 Task: Find a one-way business class flight for 2 passengers from Sharm El-Sheikh to Chengdu on August 15.
Action: Mouse pressed left at (317, 289)
Screenshot: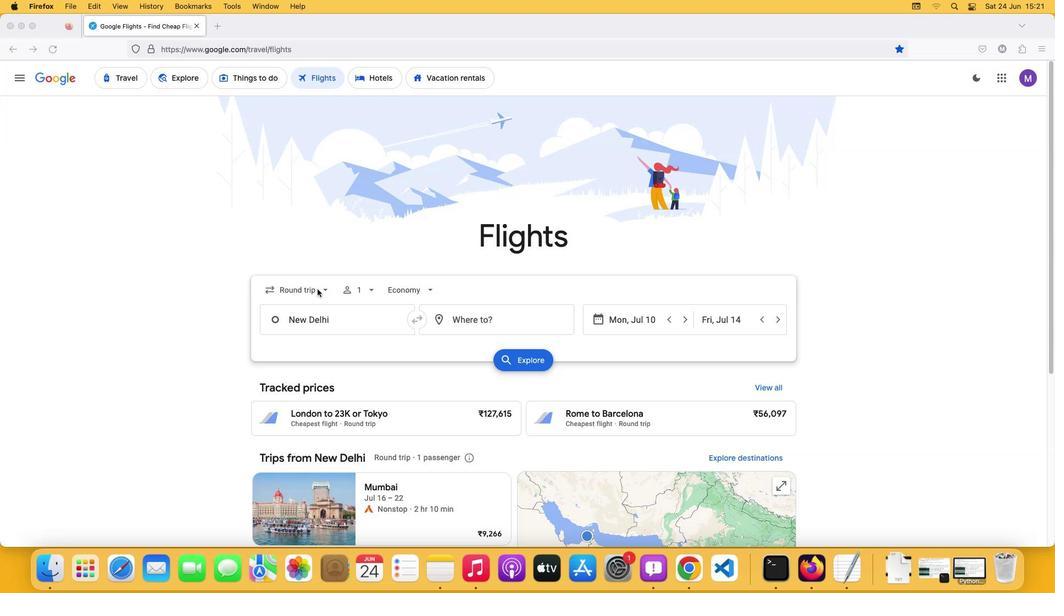 
Action: Mouse pressed left at (317, 289)
Screenshot: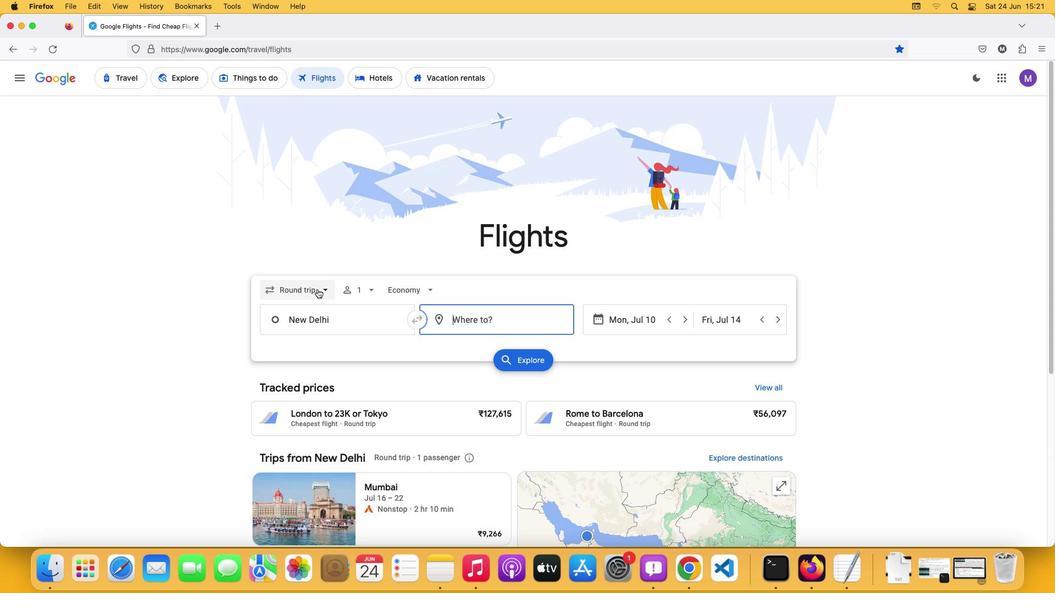 
Action: Mouse moved to (305, 341)
Screenshot: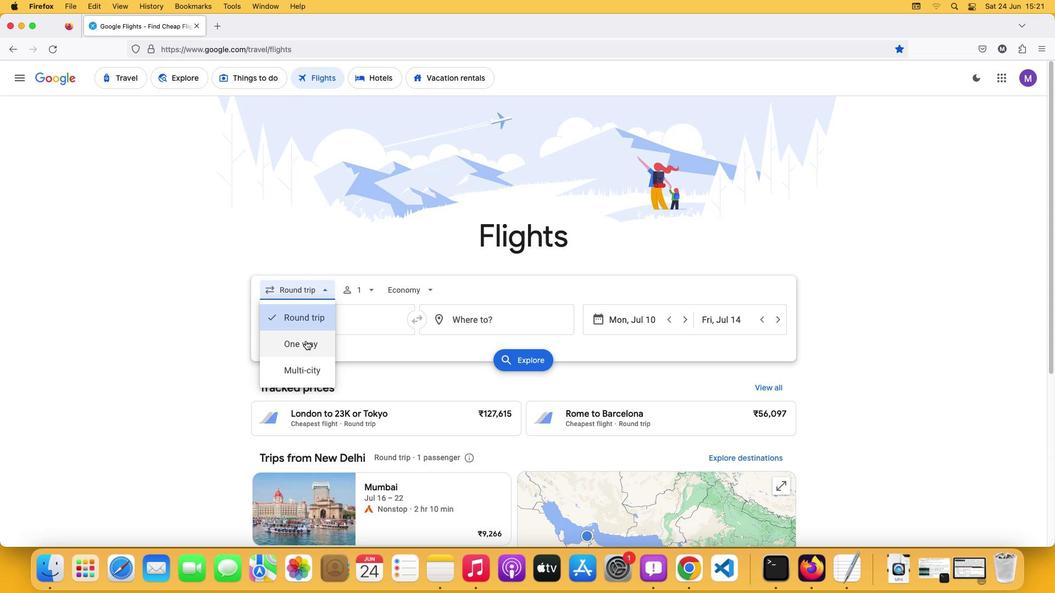 
Action: Mouse pressed left at (305, 341)
Screenshot: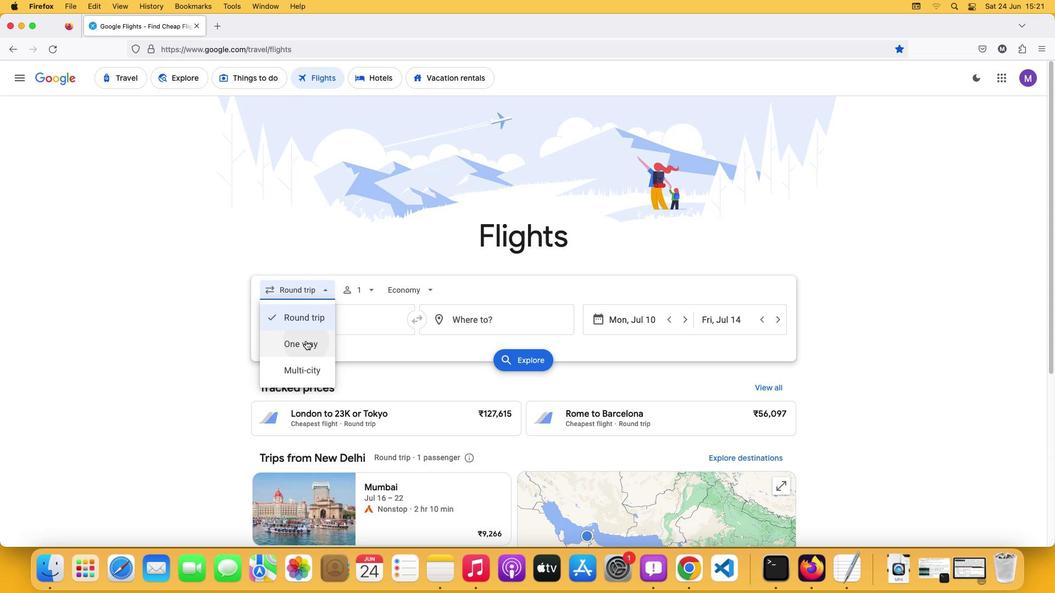 
Action: Mouse moved to (359, 291)
Screenshot: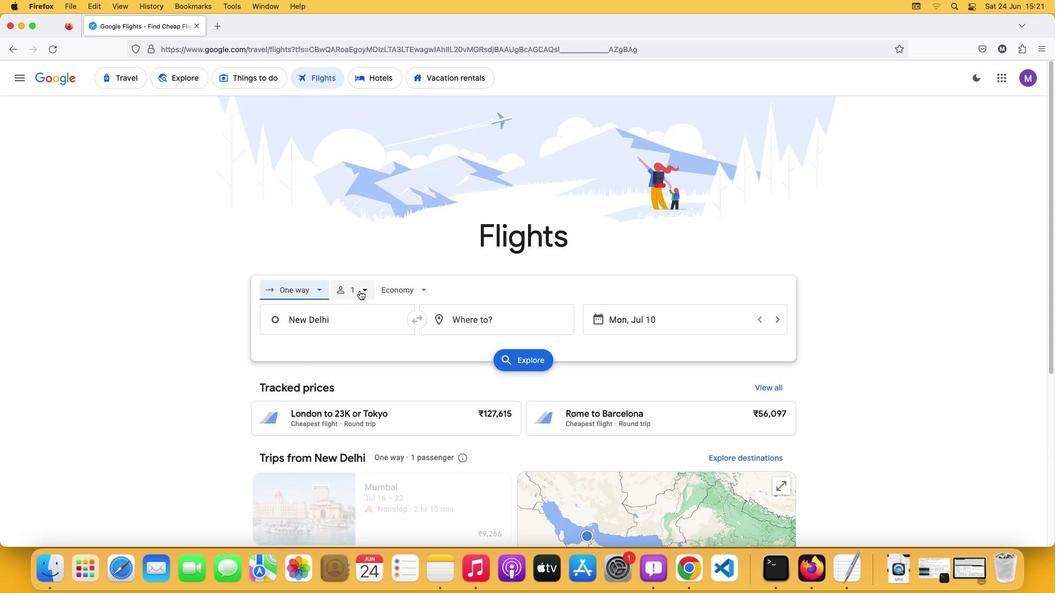 
Action: Mouse pressed left at (359, 291)
Screenshot: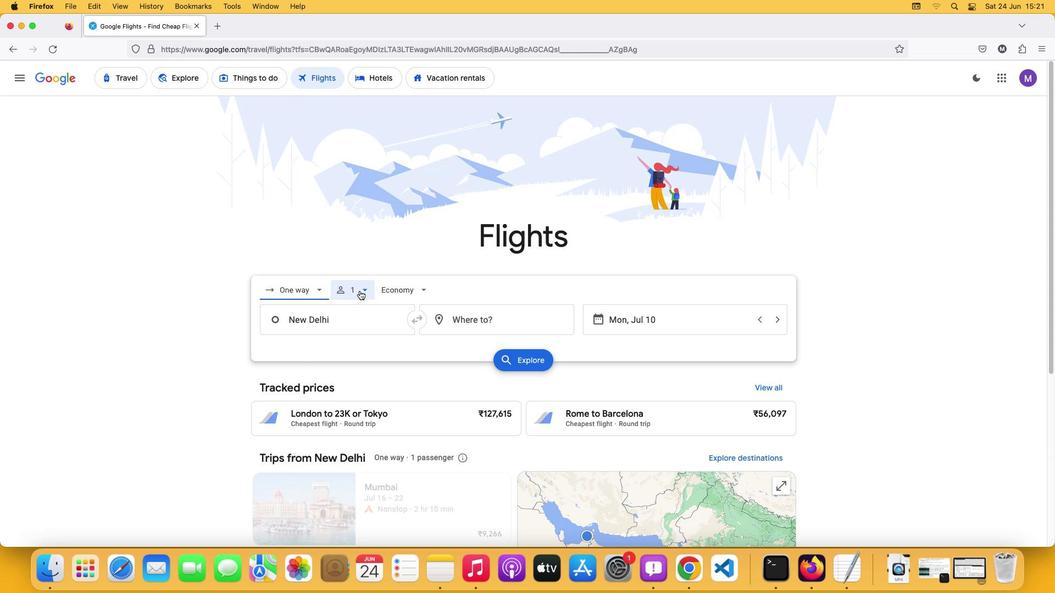 
Action: Mouse moved to (447, 317)
Screenshot: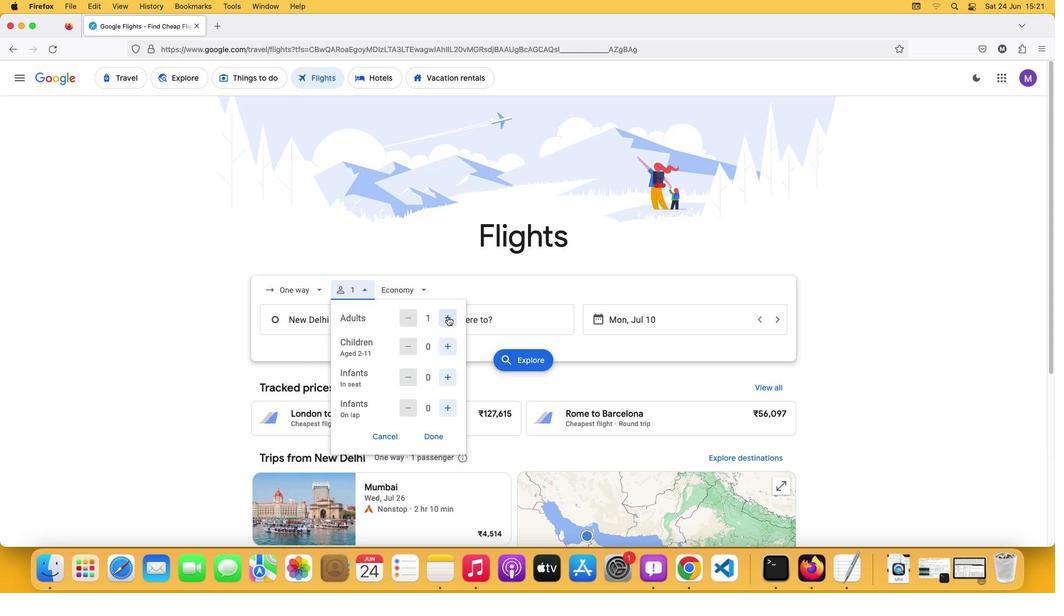 
Action: Mouse pressed left at (447, 317)
Screenshot: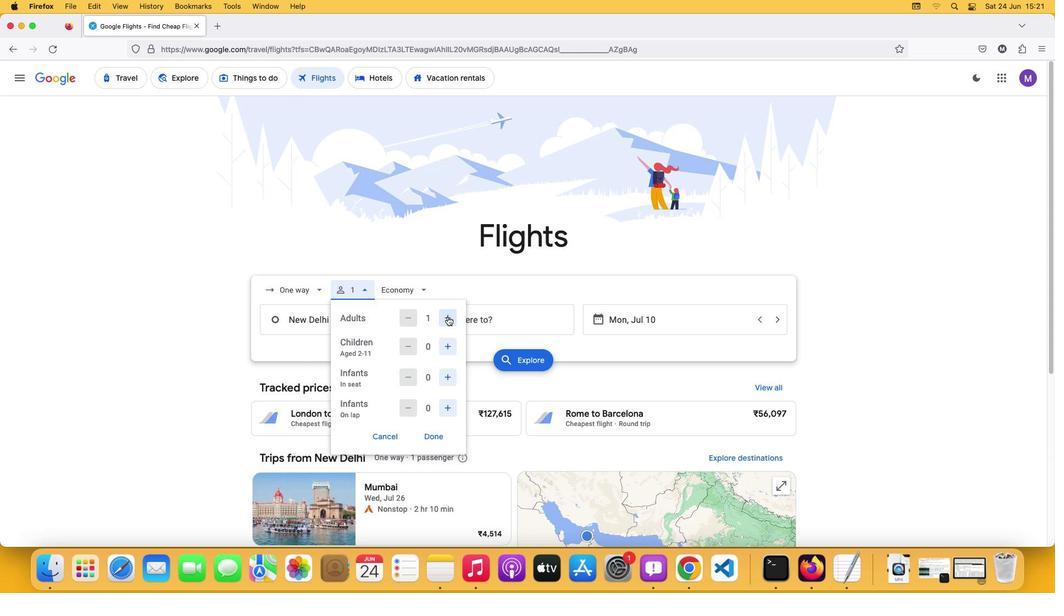 
Action: Mouse moved to (432, 433)
Screenshot: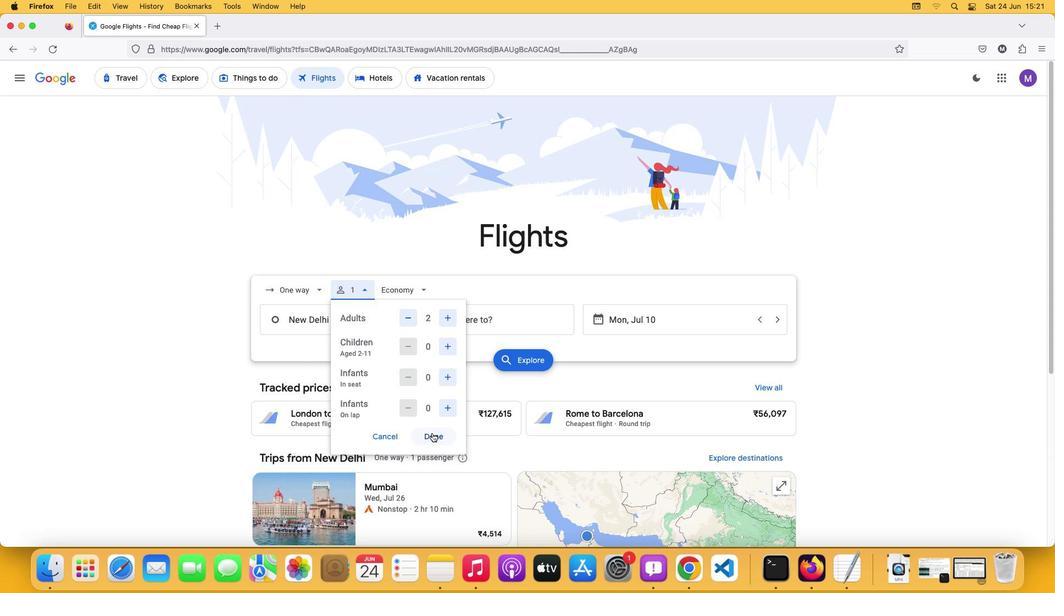 
Action: Mouse pressed left at (432, 433)
Screenshot: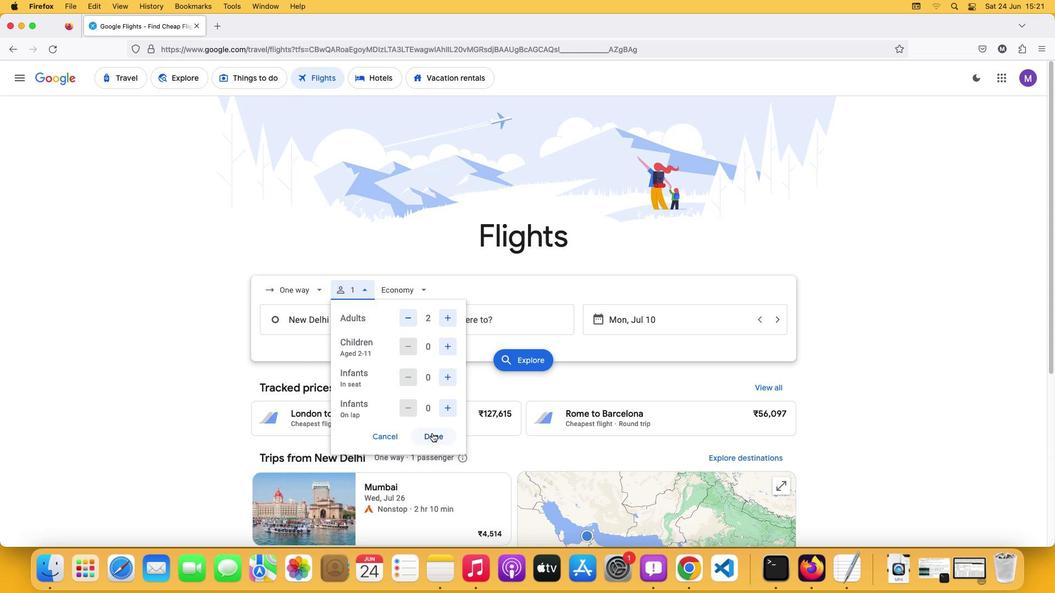 
Action: Mouse moved to (400, 295)
Screenshot: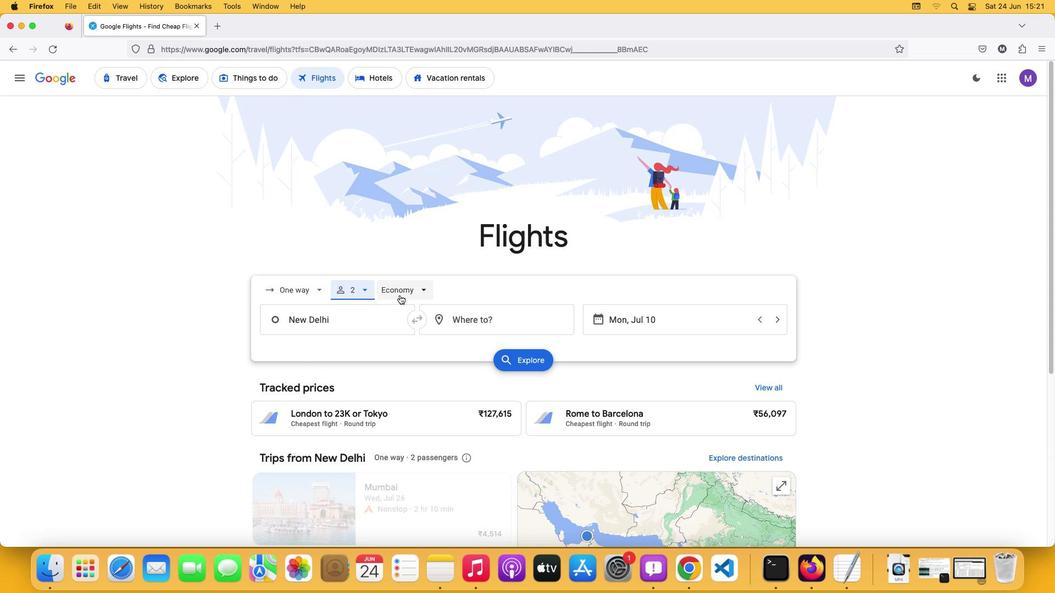 
Action: Mouse pressed left at (400, 295)
Screenshot: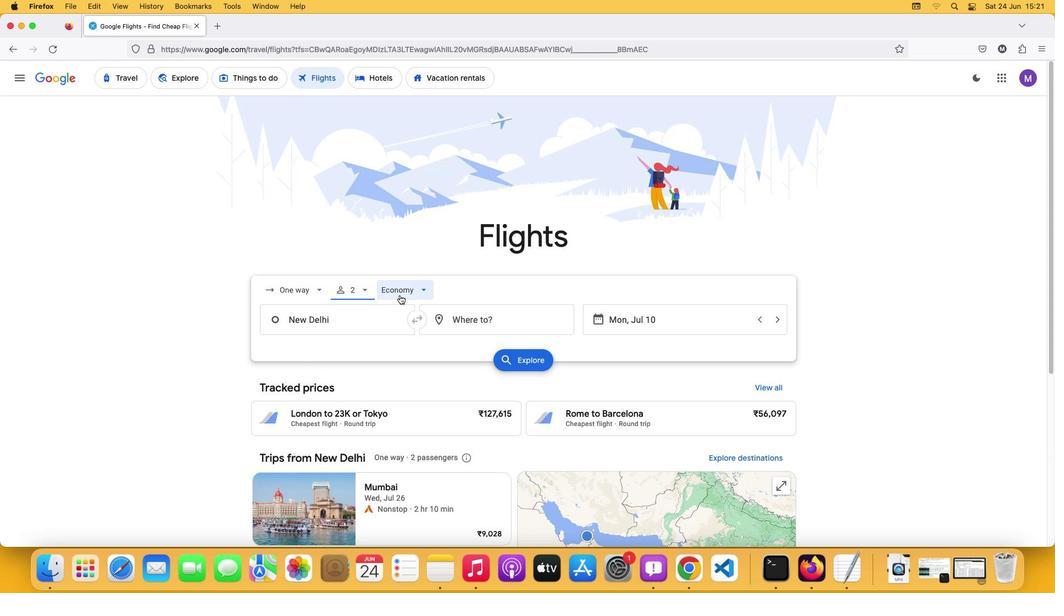 
Action: Mouse moved to (416, 380)
Screenshot: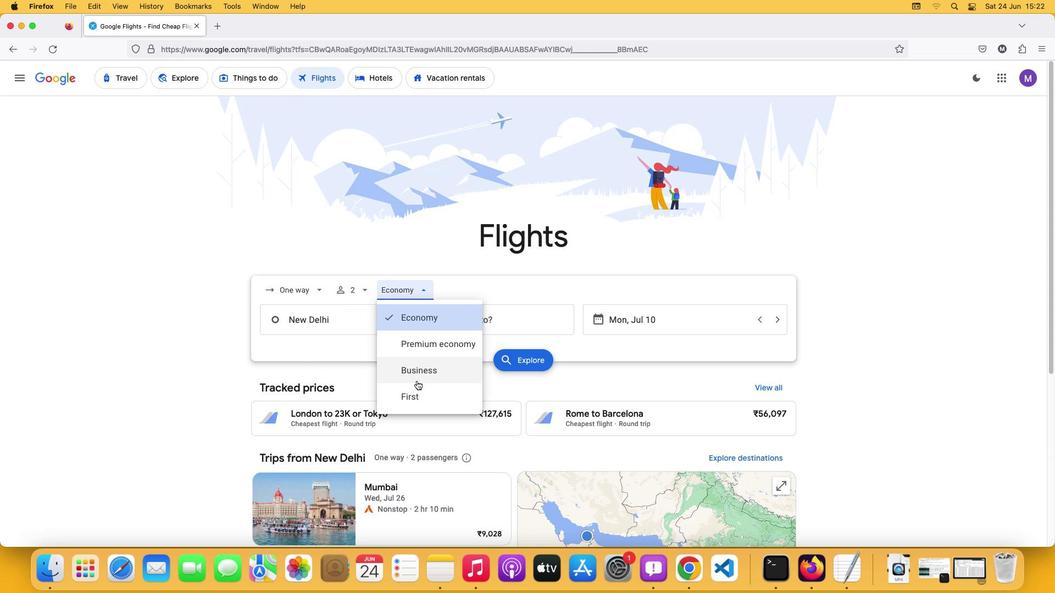 
Action: Mouse pressed left at (416, 380)
Screenshot: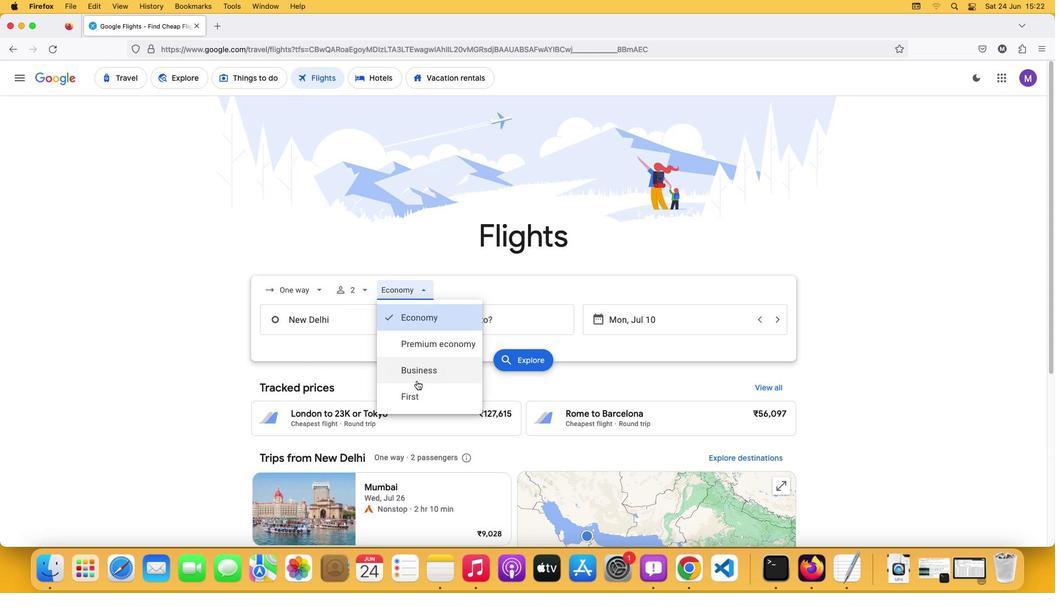 
Action: Mouse moved to (346, 322)
Screenshot: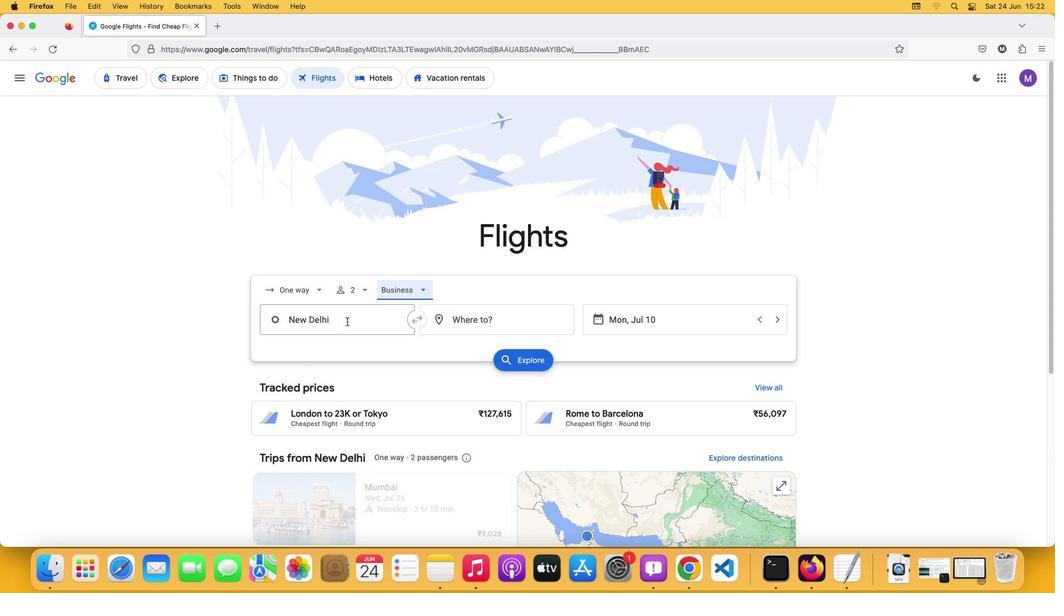 
Action: Mouse pressed left at (346, 322)
Screenshot: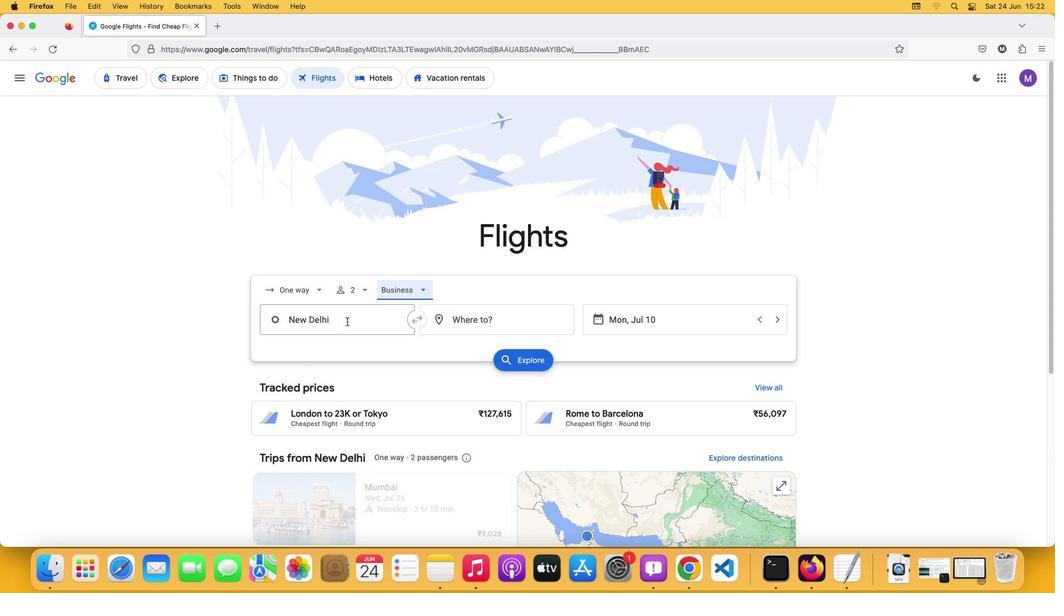 
Action: Key pressed Key.shift'S''h''a''r''m'Key.spaceKey.shift'E''I'
Screenshot: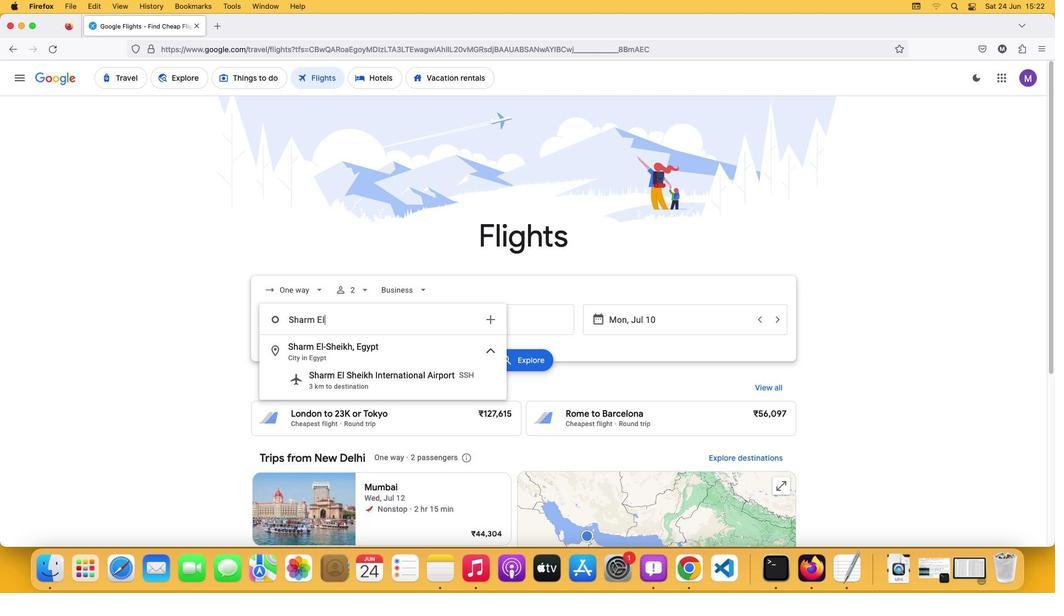 
Action: Mouse moved to (355, 345)
Screenshot: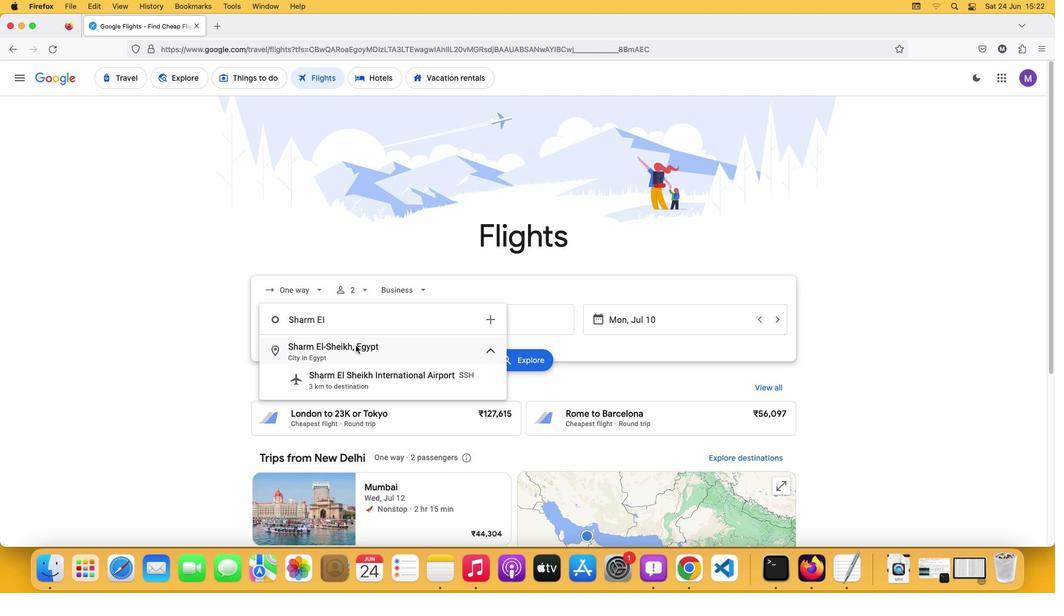 
Action: Mouse pressed left at (355, 345)
Screenshot: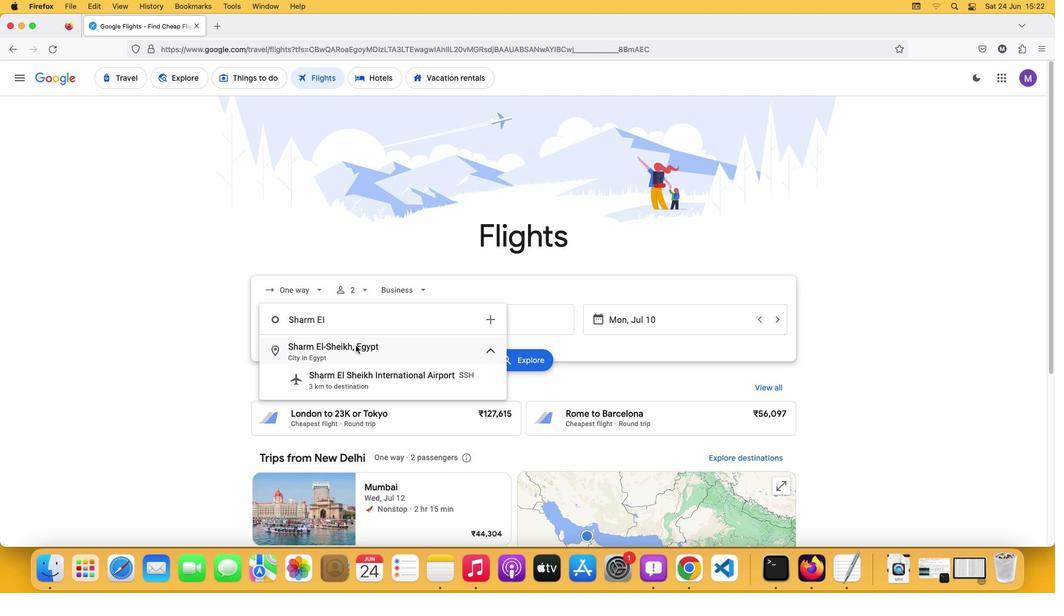 
Action: Mouse moved to (464, 317)
Screenshot: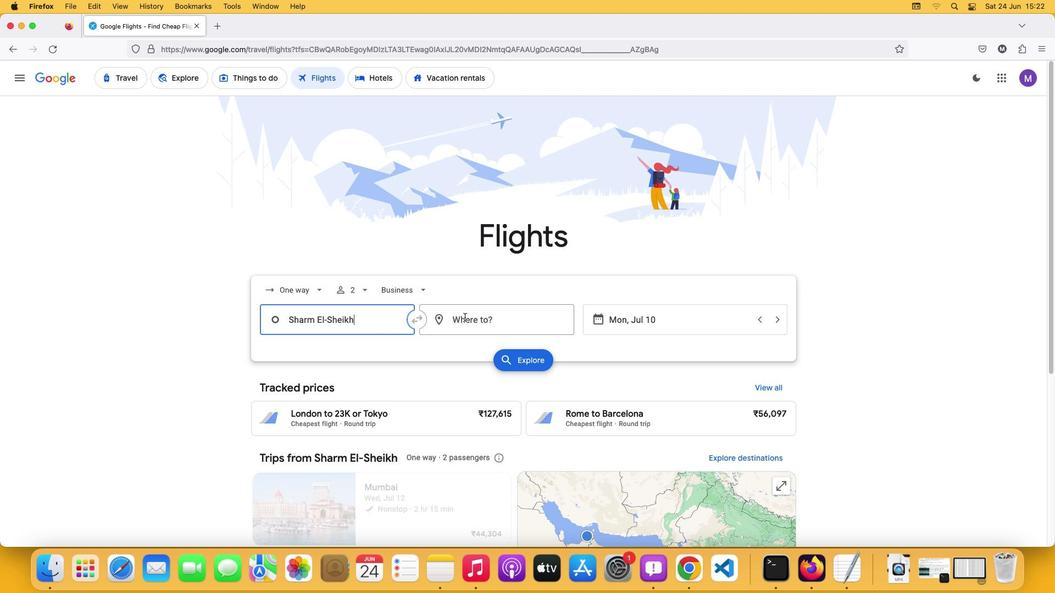 
Action: Mouse pressed left at (464, 317)
Screenshot: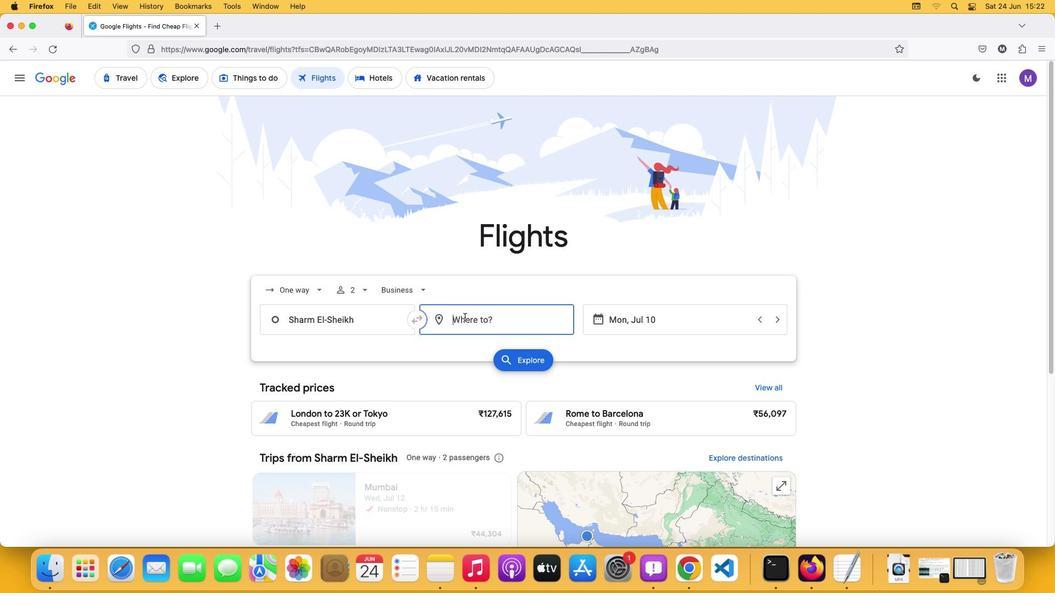 
Action: Key pressed Key.shift'C''h''e''n''g''d''u'
Screenshot: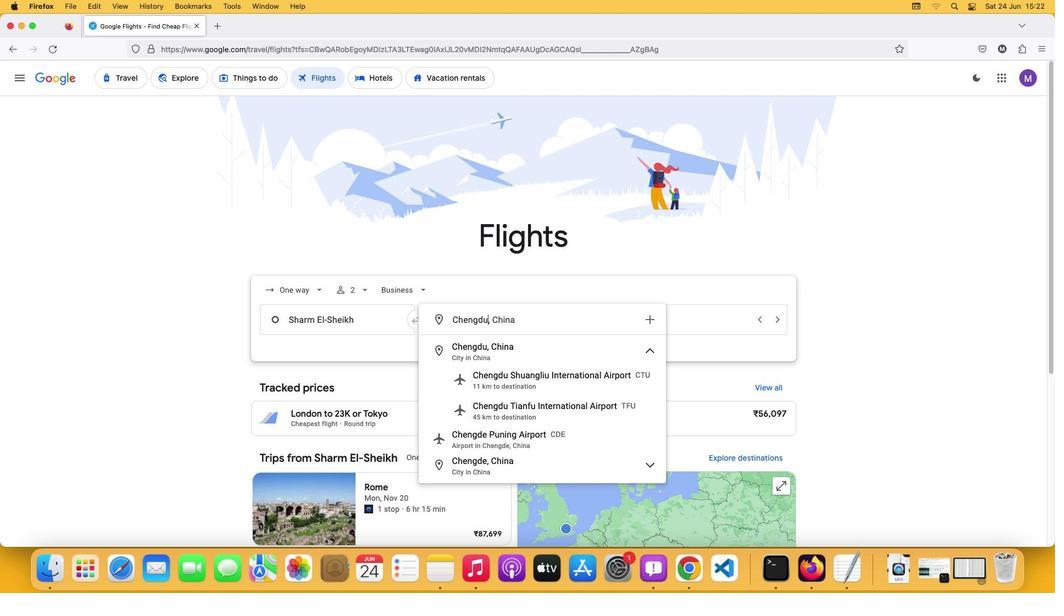 
Action: Mouse moved to (474, 352)
Screenshot: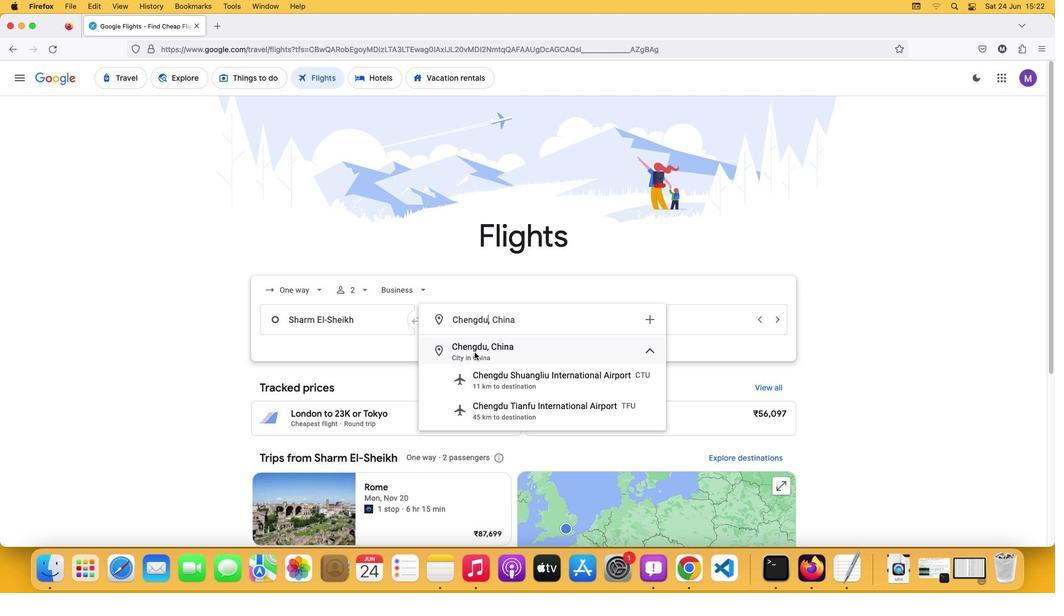 
Action: Mouse pressed left at (474, 352)
Screenshot: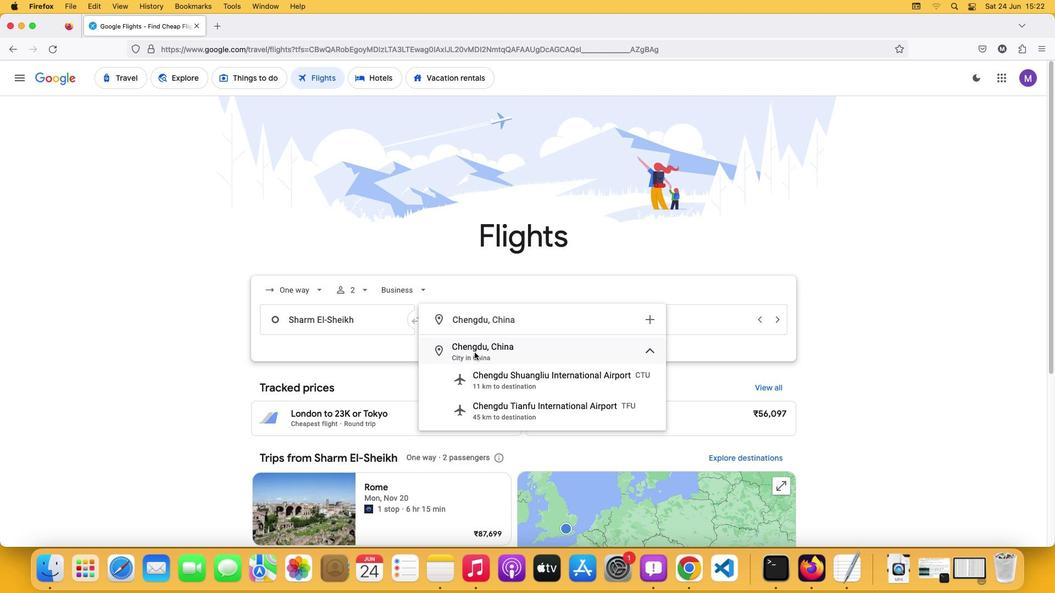 
Action: Mouse moved to (620, 323)
Screenshot: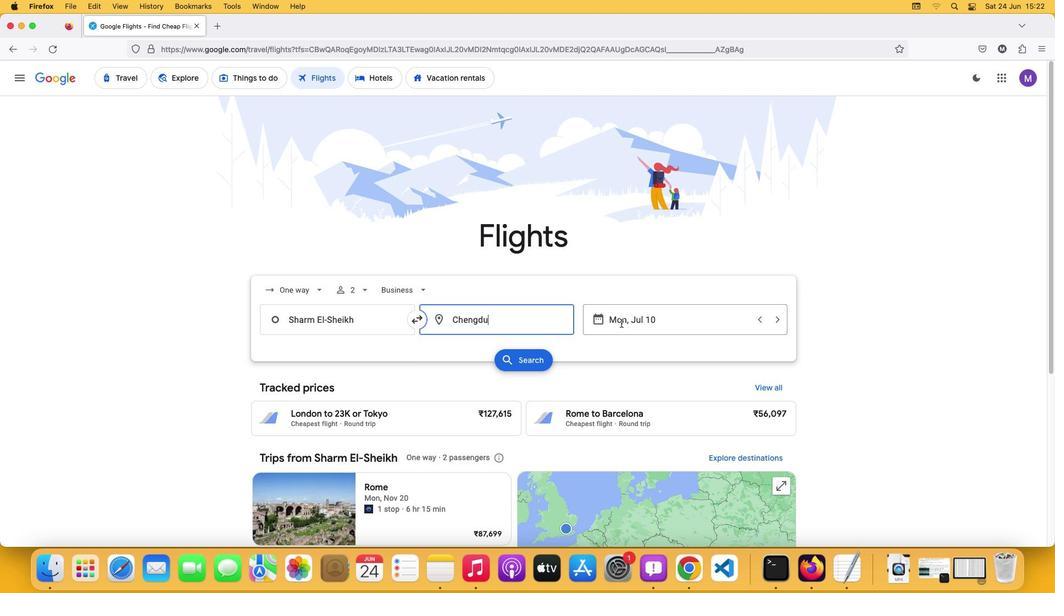 
Action: Mouse pressed left at (620, 323)
Screenshot: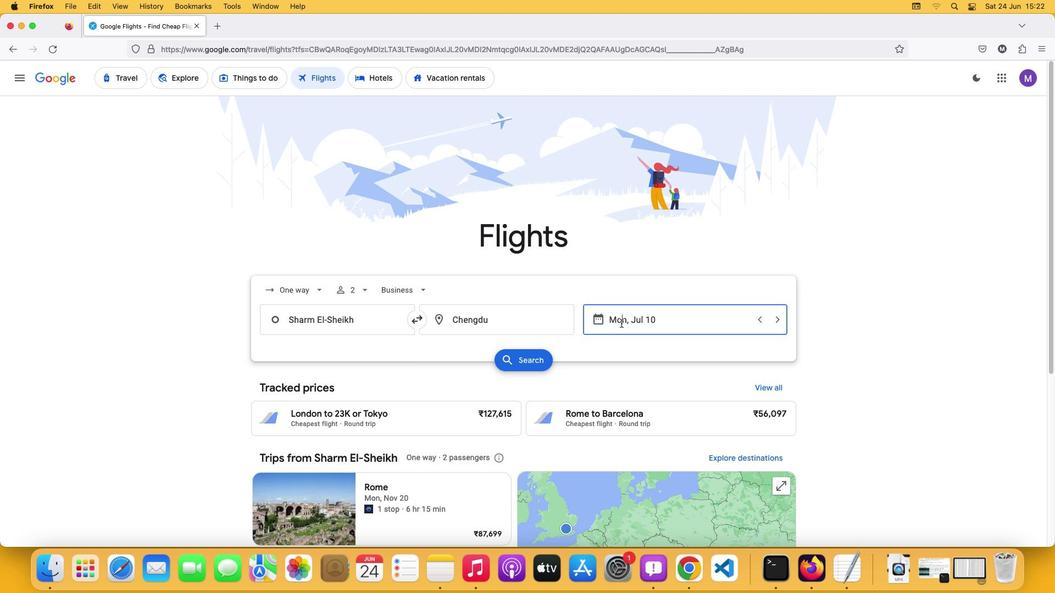 
Action: Mouse moved to (802, 394)
Screenshot: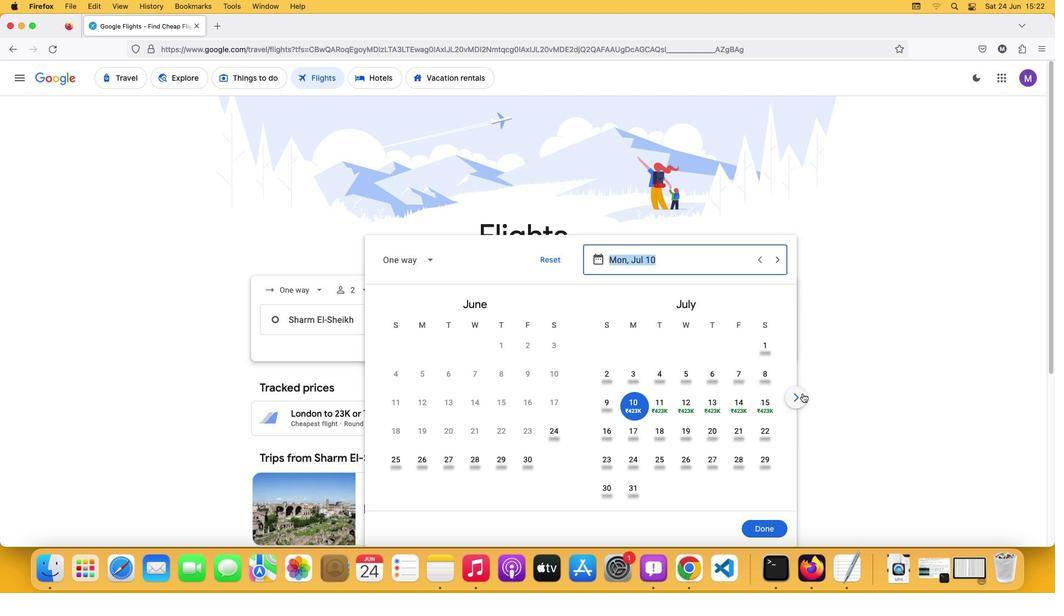 
Action: Mouse pressed left at (802, 394)
Screenshot: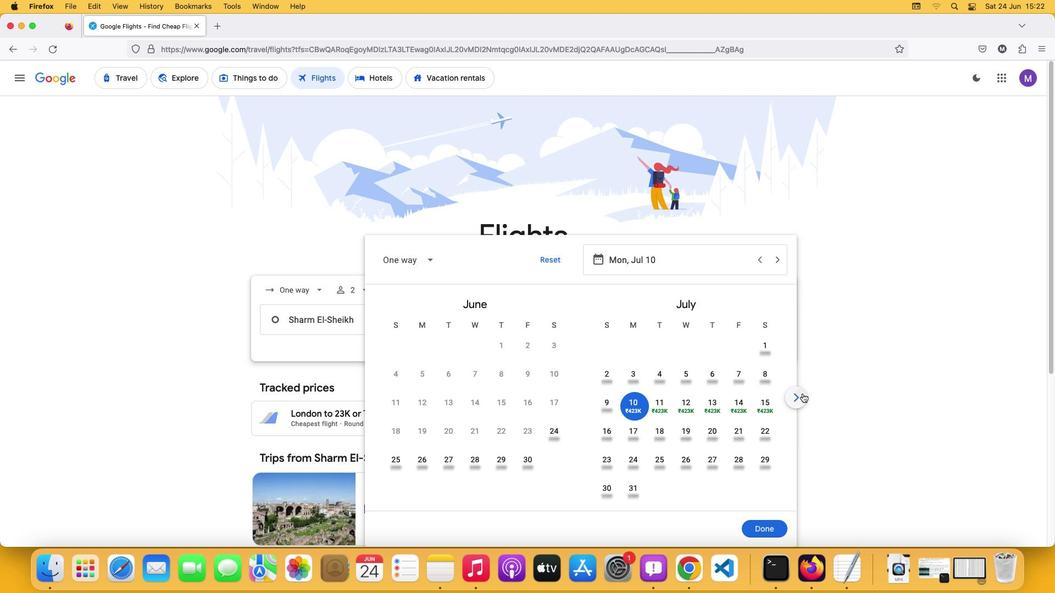 
Action: Mouse moved to (654, 400)
Screenshot: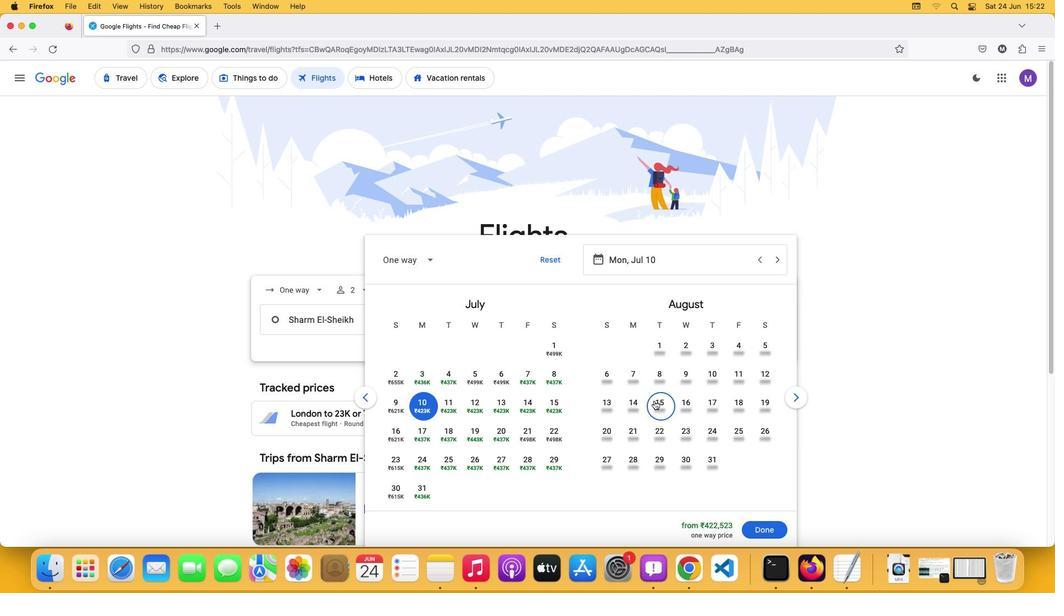 
Action: Mouse pressed left at (654, 400)
Screenshot: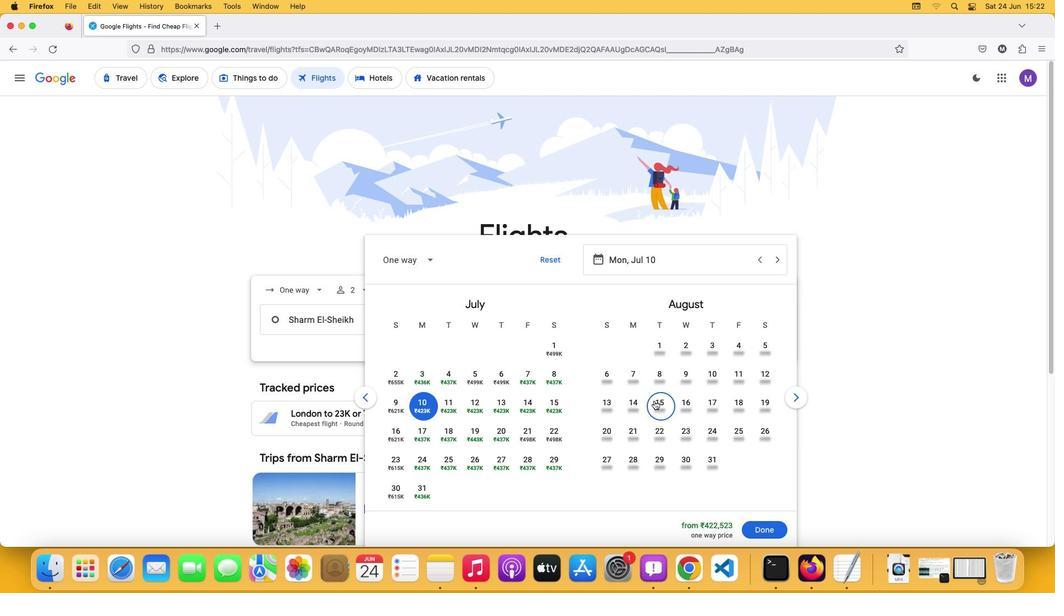 
Action: Mouse moved to (773, 526)
Screenshot: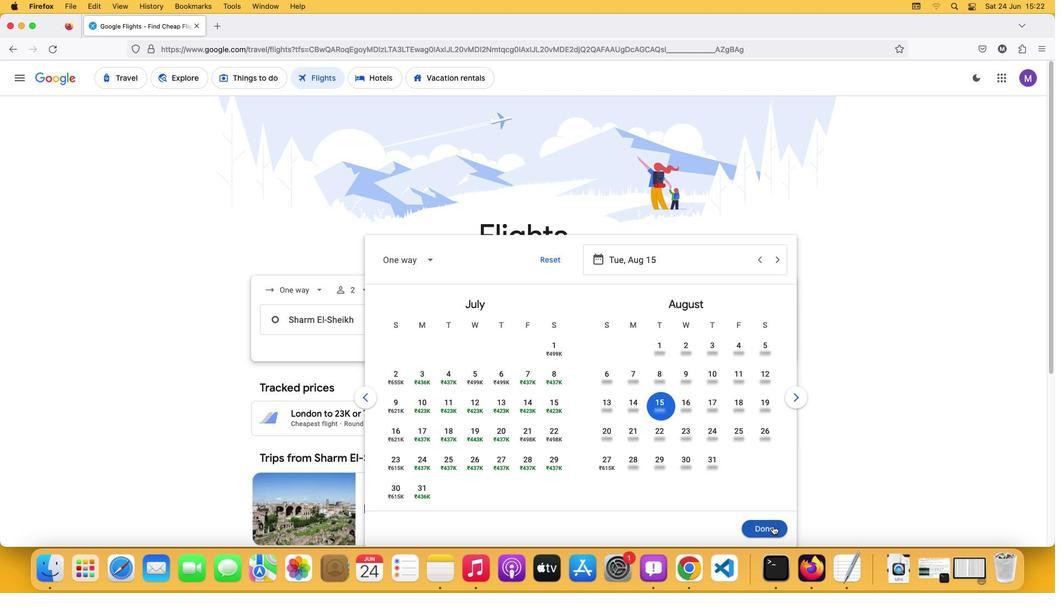 
Action: Mouse pressed left at (773, 526)
Screenshot: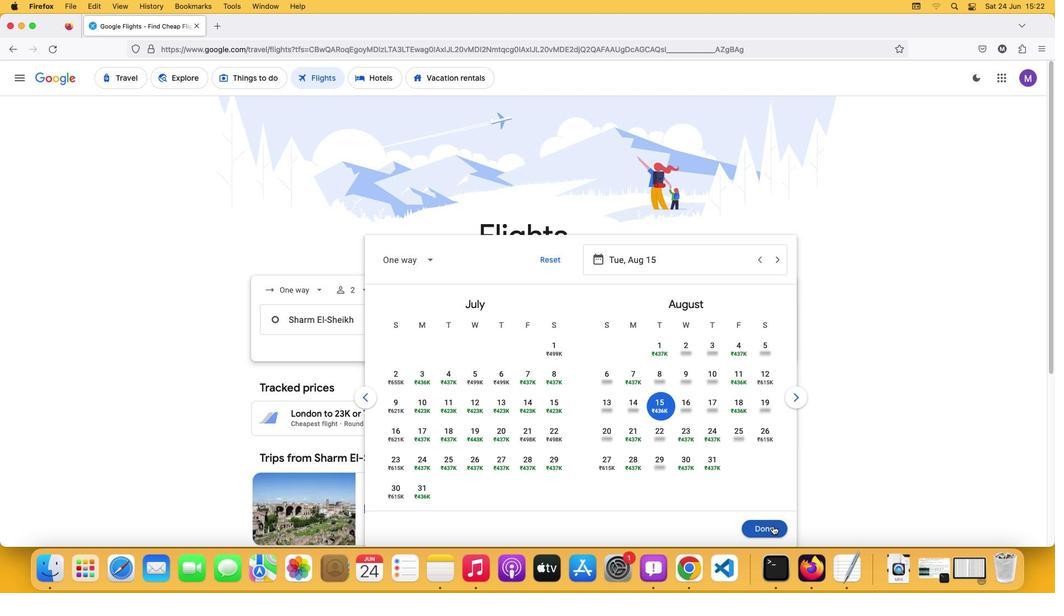 
Action: Mouse moved to (532, 356)
Screenshot: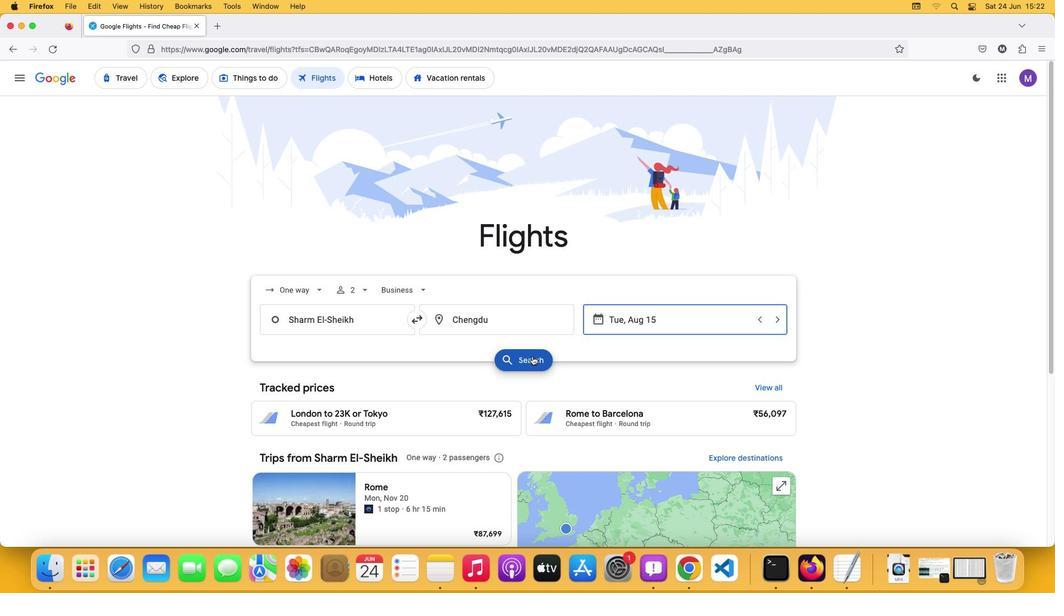 
Action: Mouse pressed left at (532, 356)
Screenshot: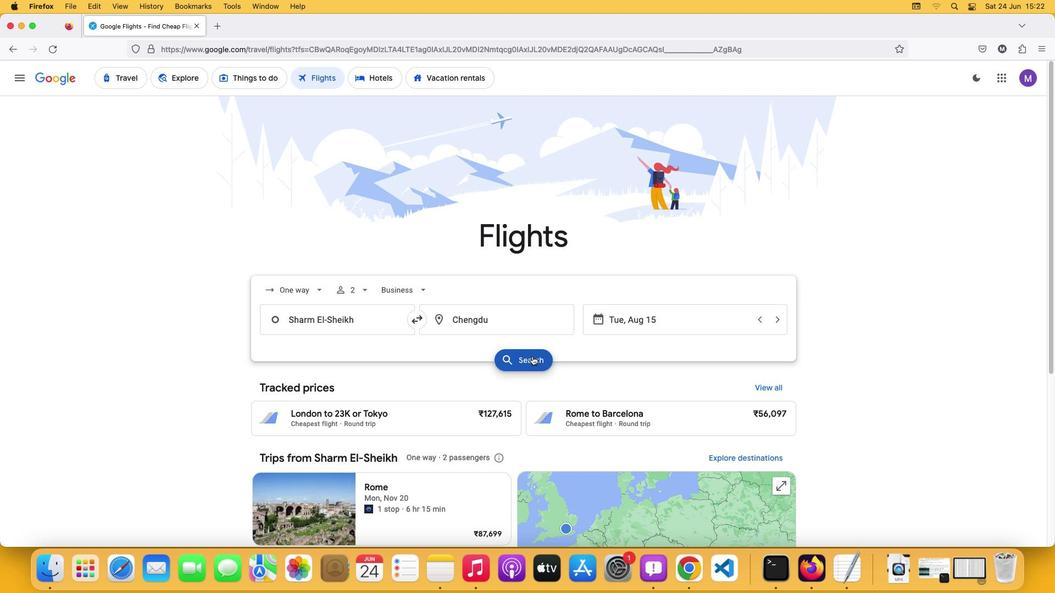 
Action: Mouse moved to (484, 294)
Screenshot: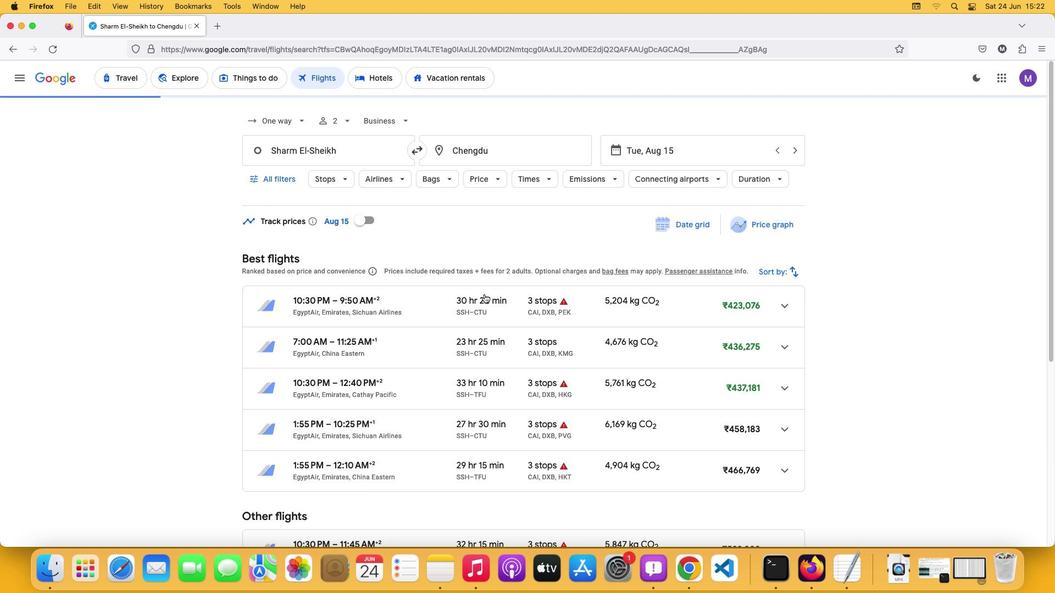 
Action: Key pressed Key.f9
Screenshot: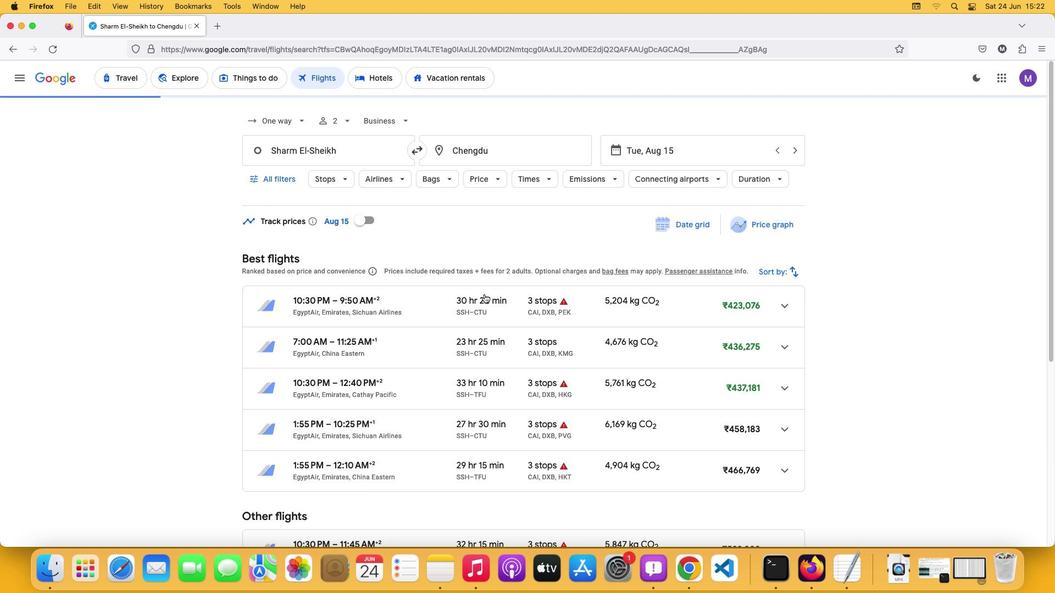 
